 Task: Add a condition where "Hours since status category solved Is Nineteen" in unsolved tickets in your groups.
Action: Mouse moved to (162, 391)
Screenshot: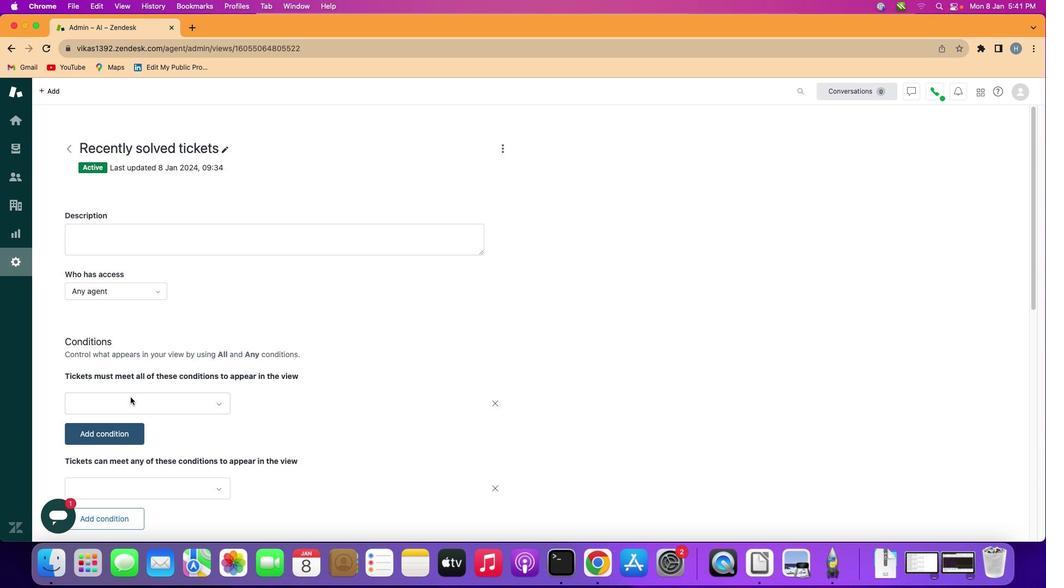 
Action: Mouse pressed left at (162, 391)
Screenshot: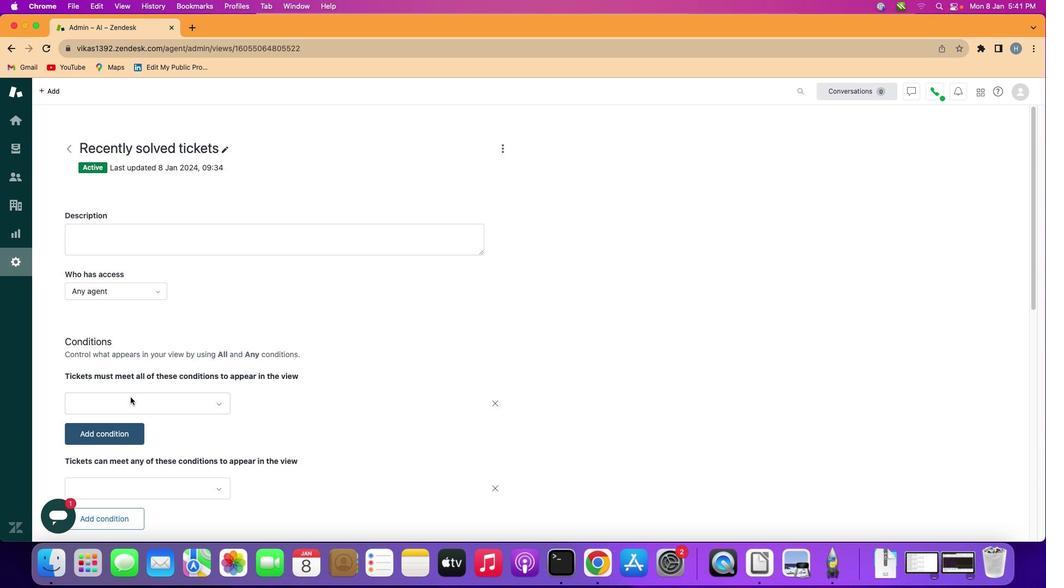 
Action: Mouse moved to (181, 392)
Screenshot: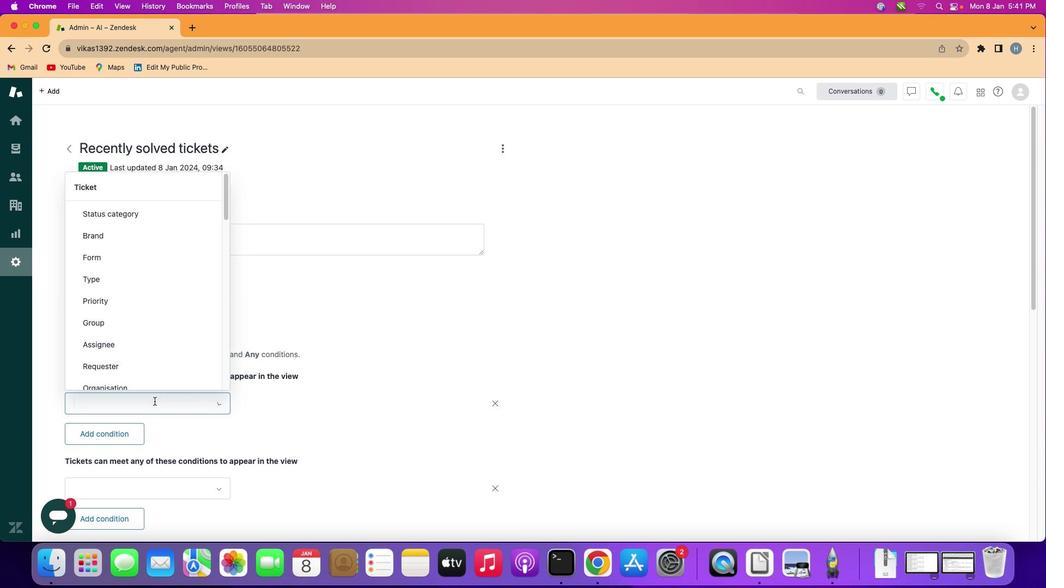 
Action: Mouse pressed left at (181, 392)
Screenshot: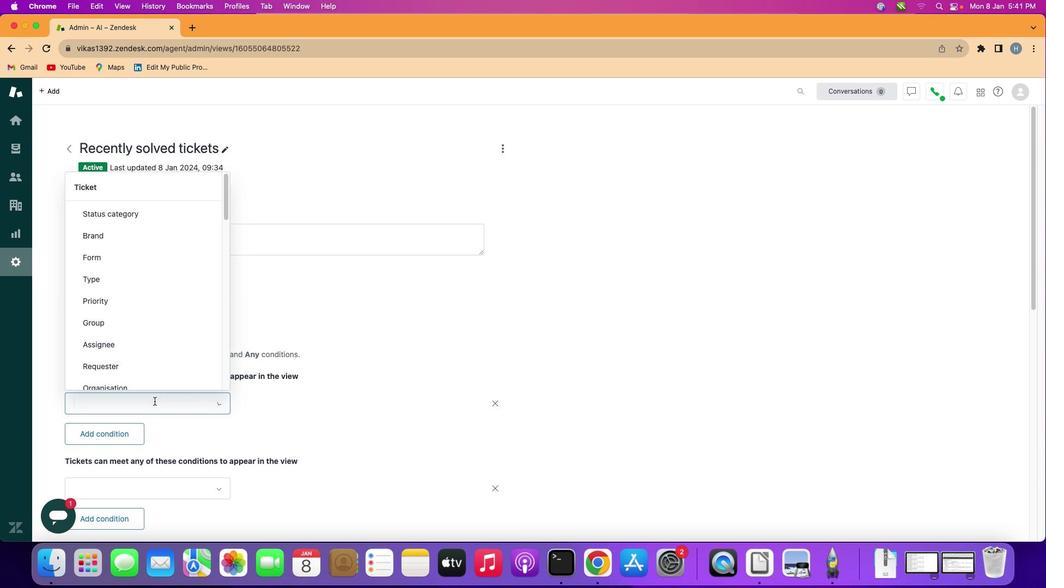 
Action: Mouse moved to (194, 366)
Screenshot: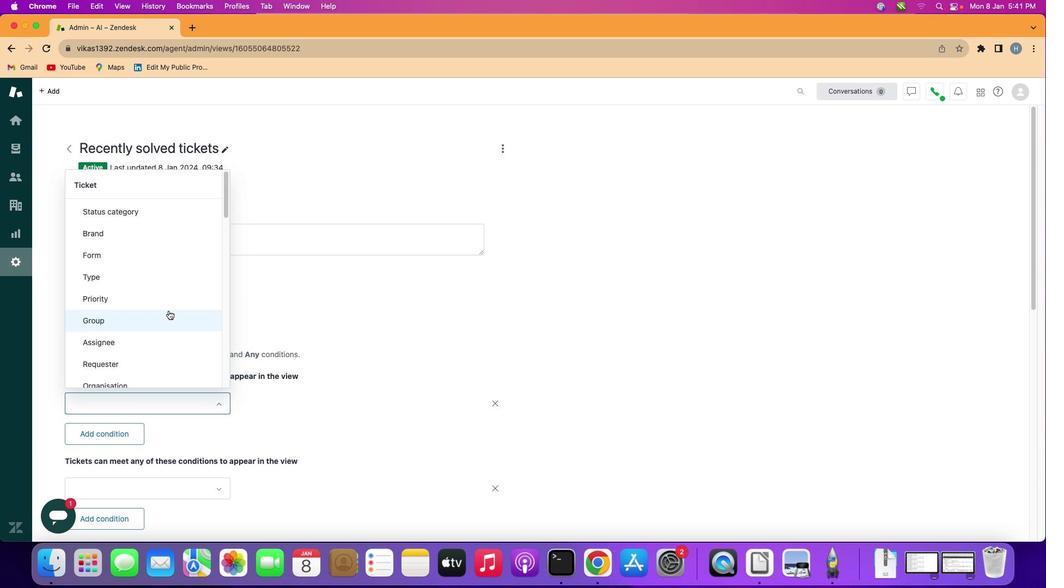 
Action: Mouse scrolled (194, 366) with delta (52, 276)
Screenshot: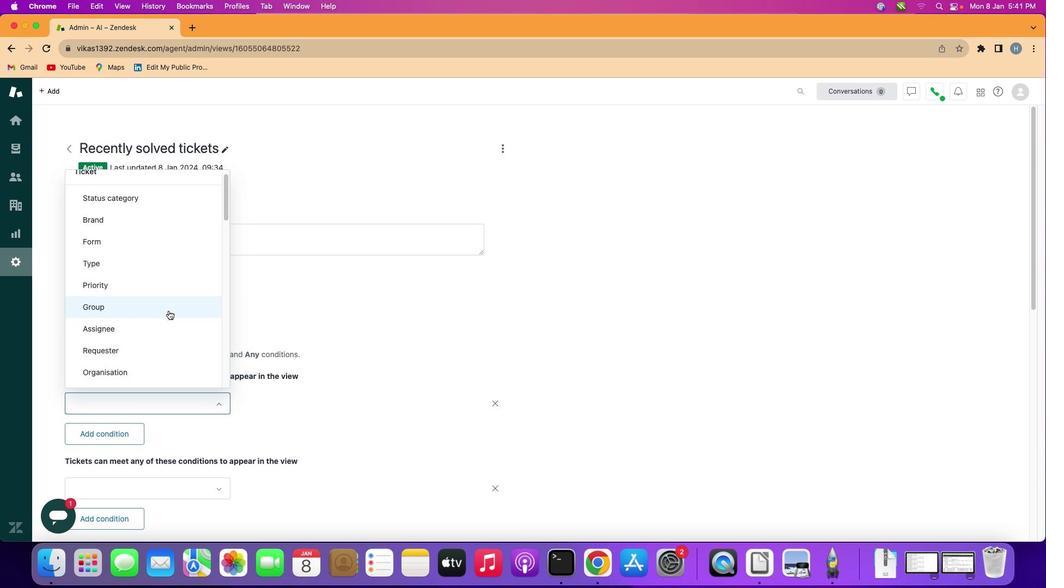 
Action: Mouse scrolled (194, 366) with delta (52, 276)
Screenshot: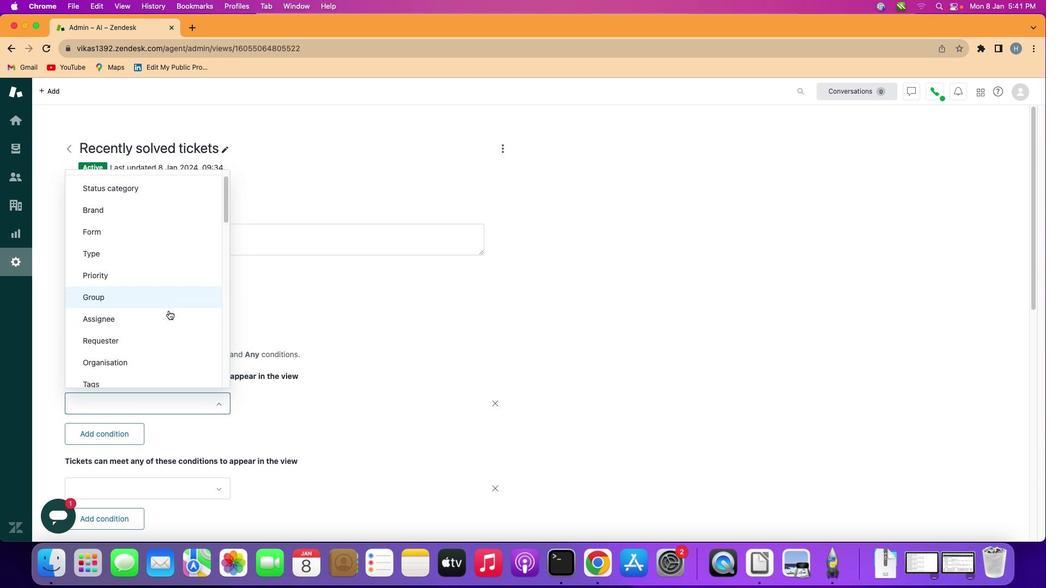 
Action: Mouse scrolled (194, 366) with delta (52, 276)
Screenshot: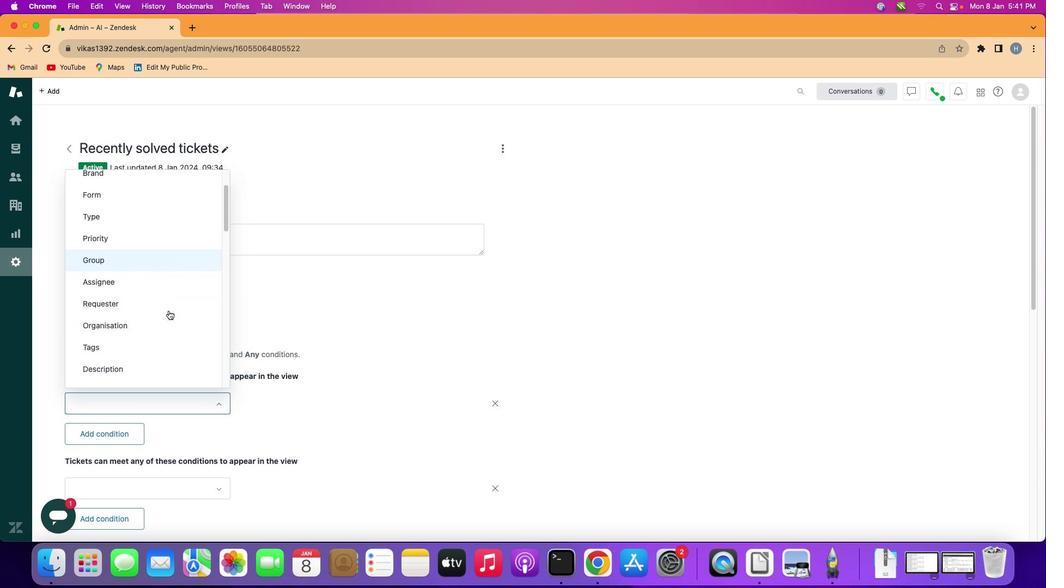 
Action: Mouse scrolled (194, 366) with delta (52, 276)
Screenshot: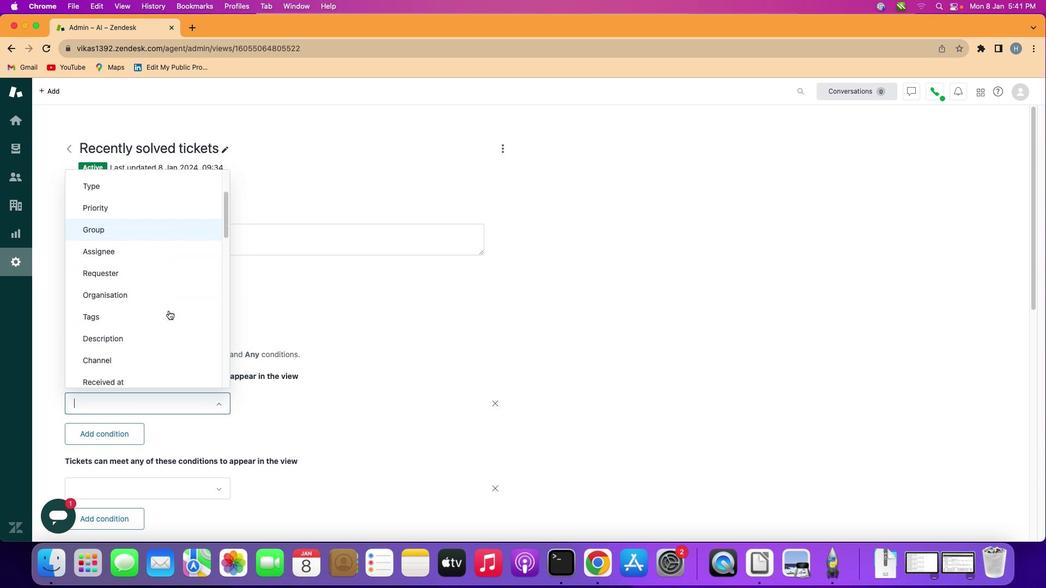 
Action: Mouse scrolled (194, 366) with delta (52, 276)
Screenshot: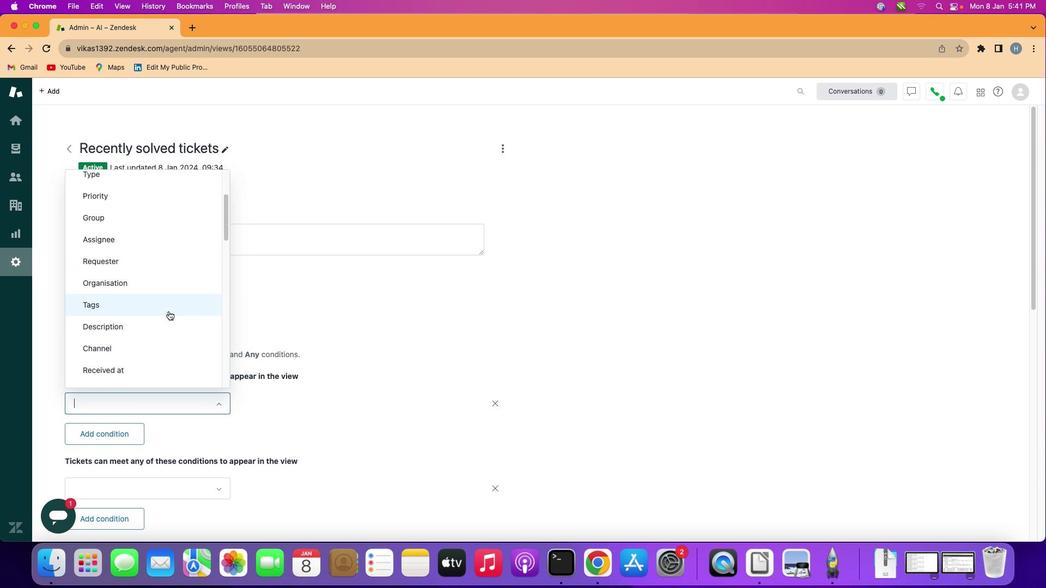 
Action: Mouse moved to (195, 366)
Screenshot: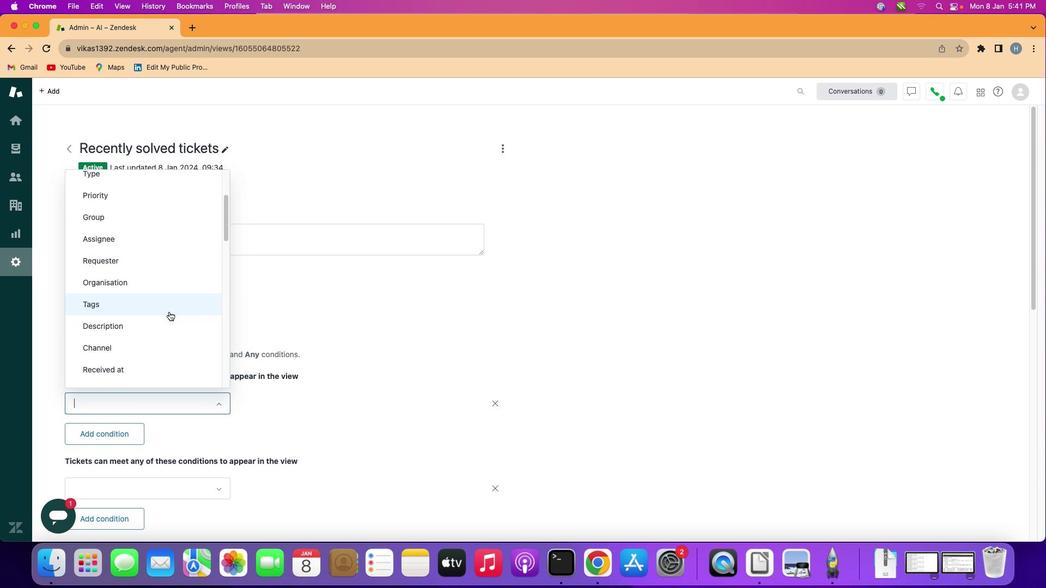 
Action: Mouse scrolled (195, 366) with delta (52, 276)
Screenshot: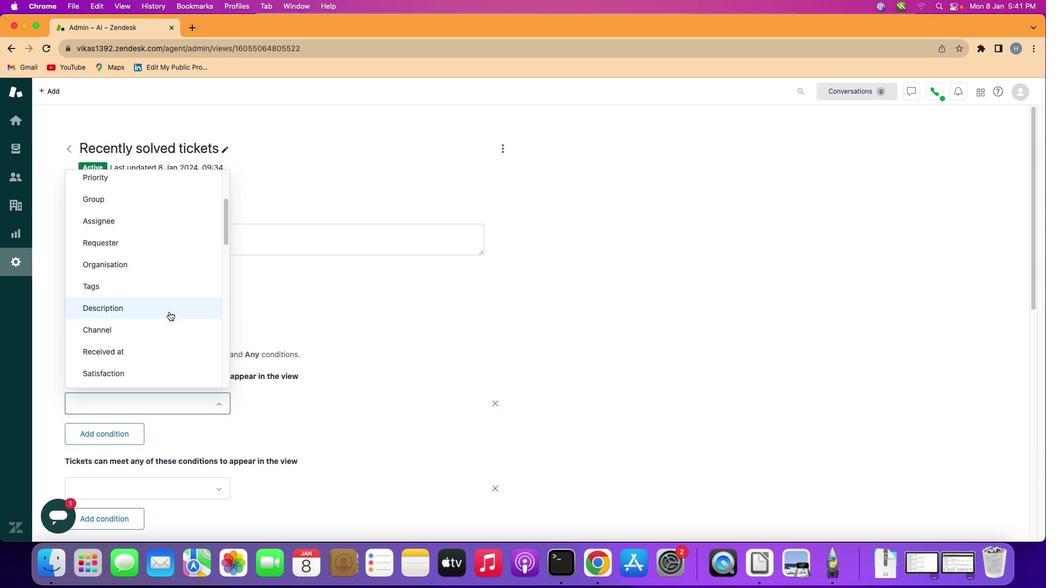 
Action: Mouse scrolled (195, 366) with delta (52, 276)
Screenshot: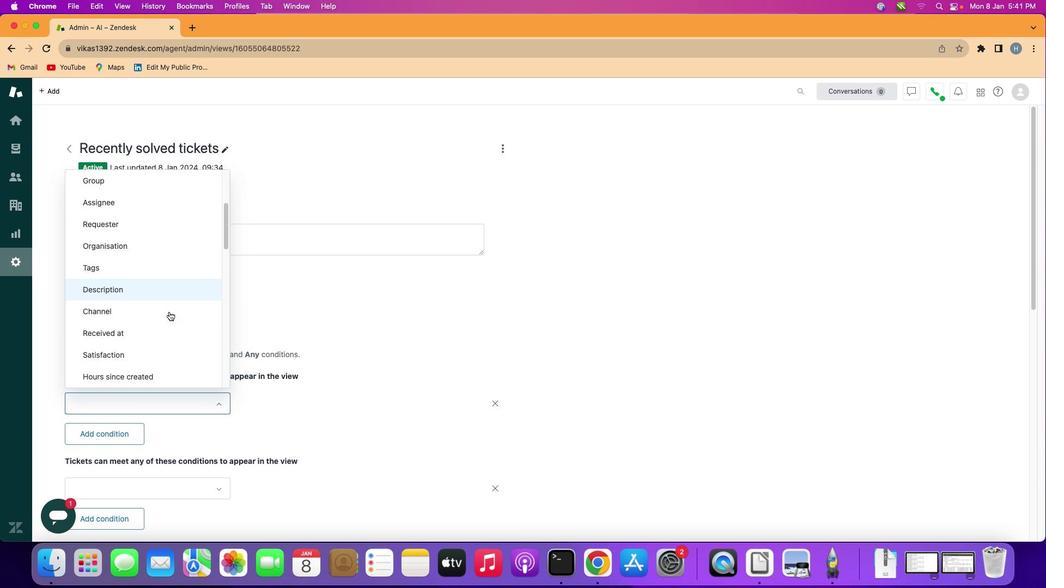 
Action: Mouse scrolled (195, 366) with delta (52, 276)
Screenshot: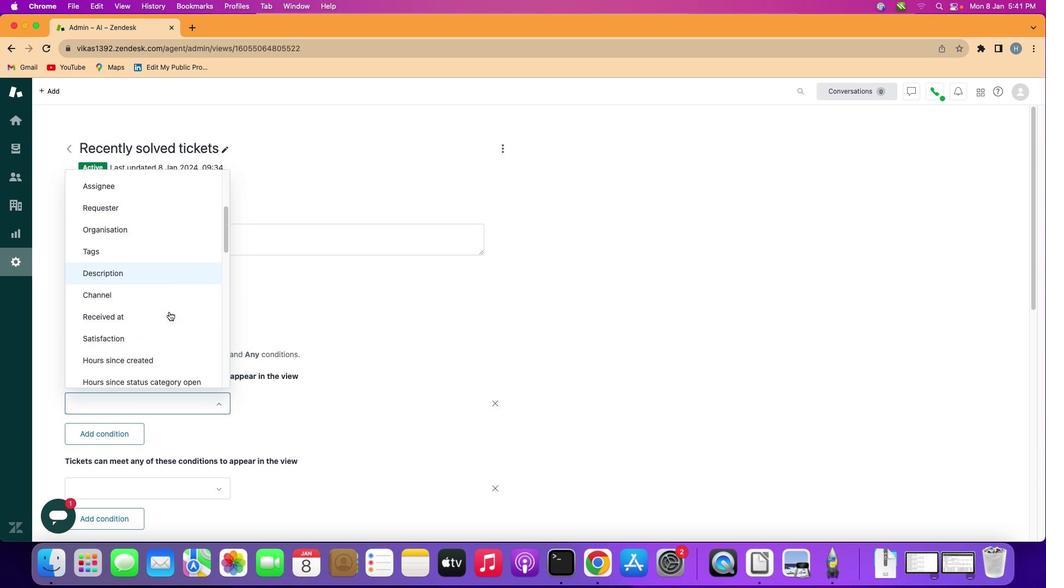 
Action: Mouse moved to (195, 366)
Screenshot: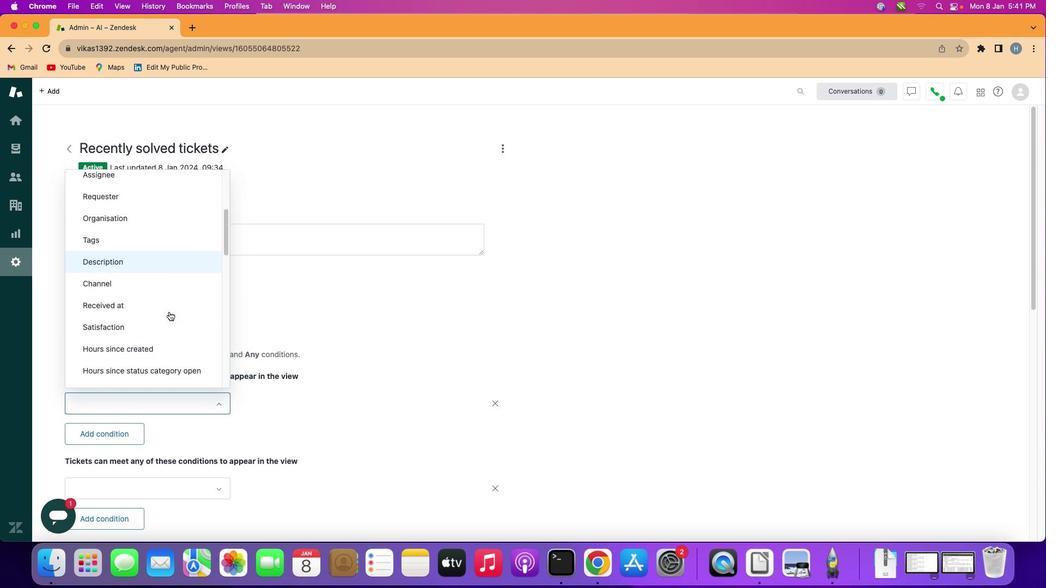 
Action: Mouse scrolled (195, 366) with delta (52, 276)
Screenshot: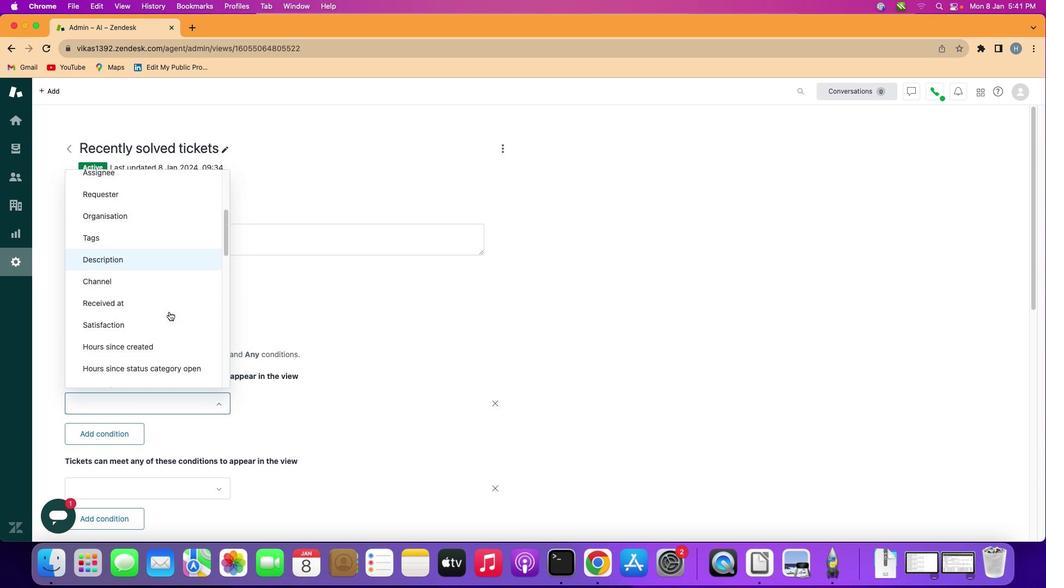 
Action: Mouse moved to (195, 366)
Screenshot: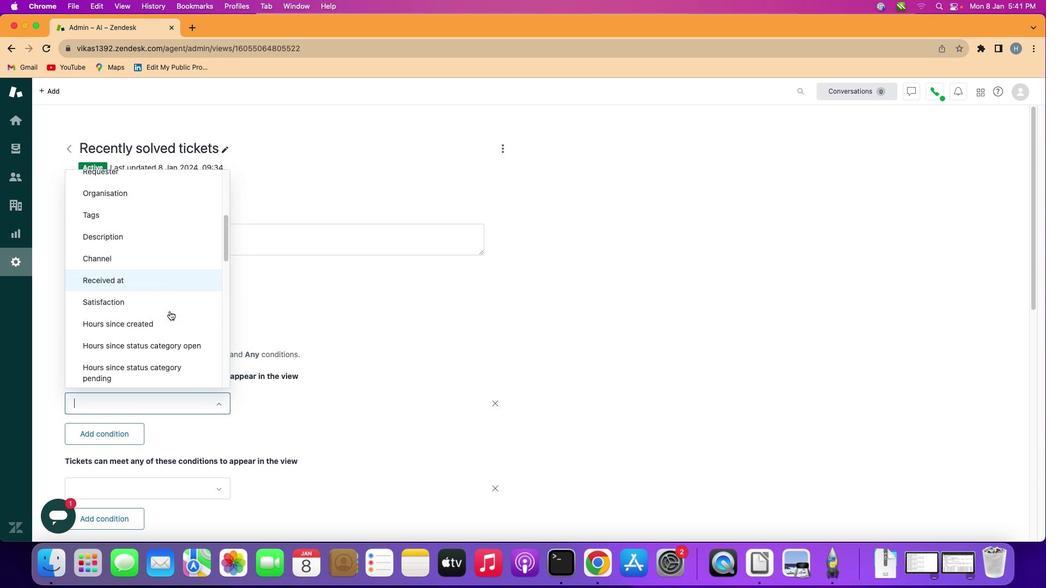 
Action: Mouse scrolled (195, 366) with delta (52, 276)
Screenshot: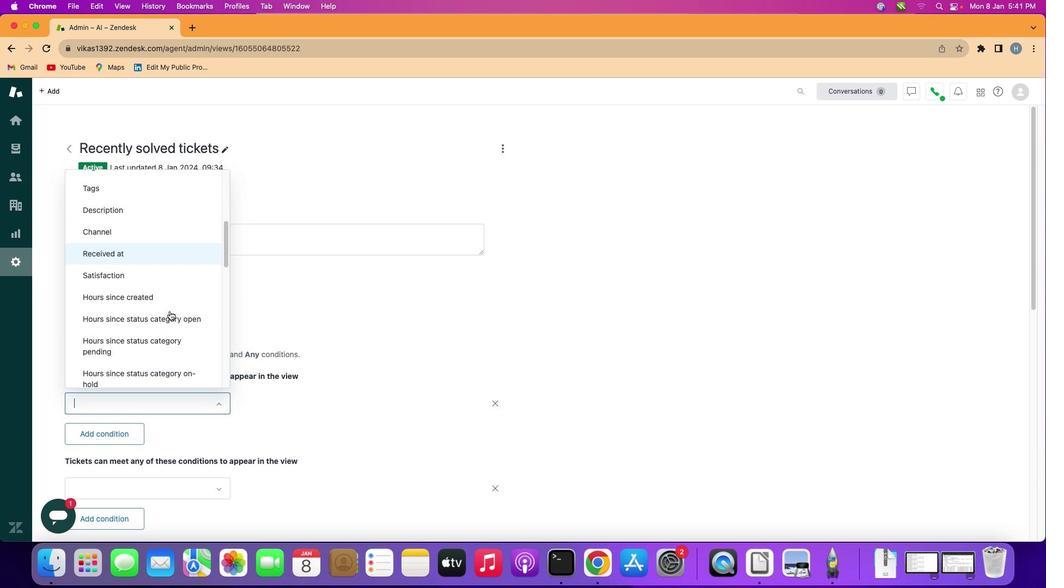 
Action: Mouse scrolled (195, 366) with delta (52, 276)
Screenshot: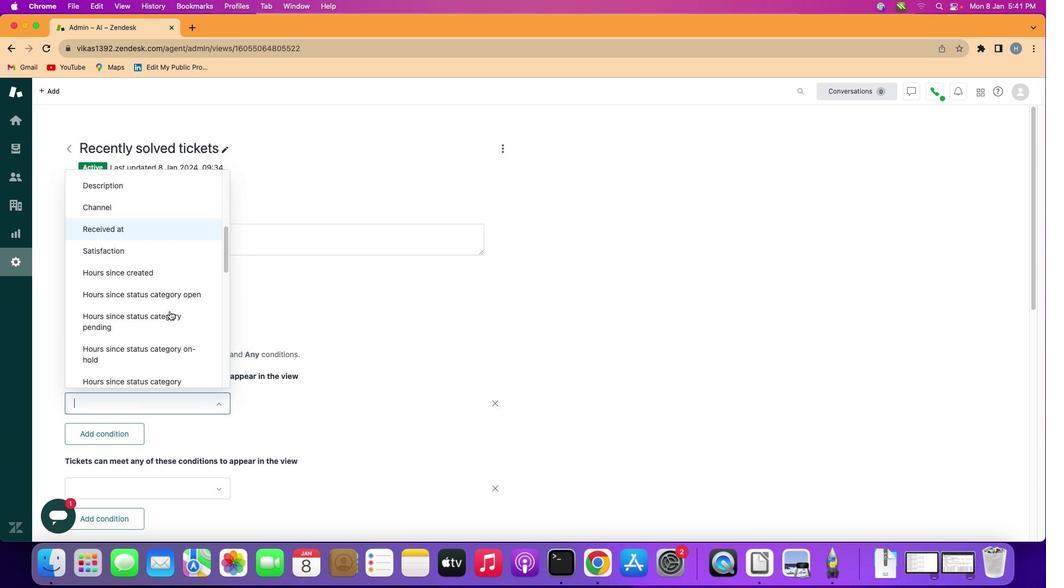 
Action: Mouse scrolled (195, 366) with delta (52, 276)
Screenshot: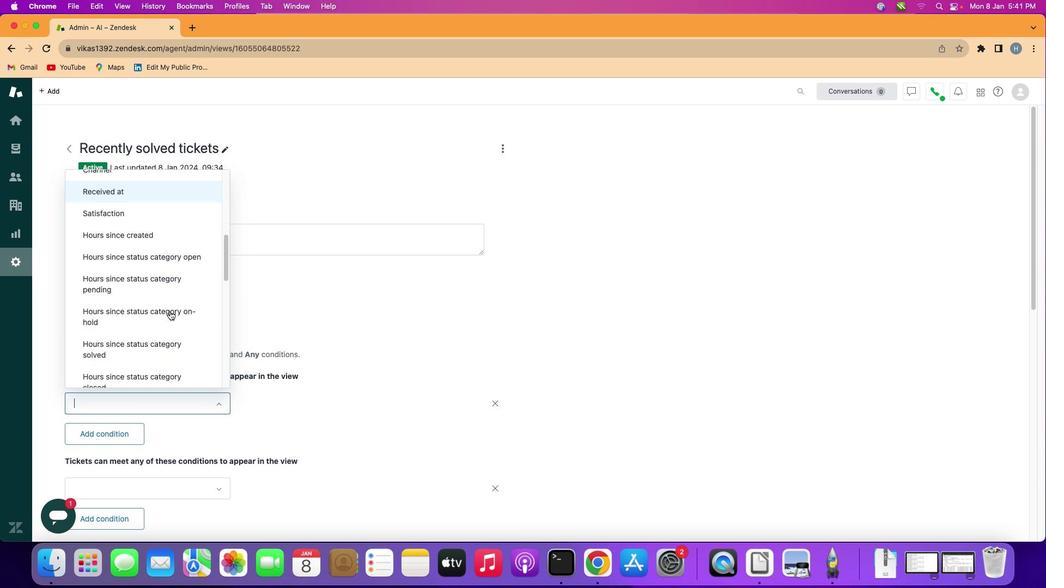 
Action: Mouse scrolled (195, 366) with delta (52, 276)
Screenshot: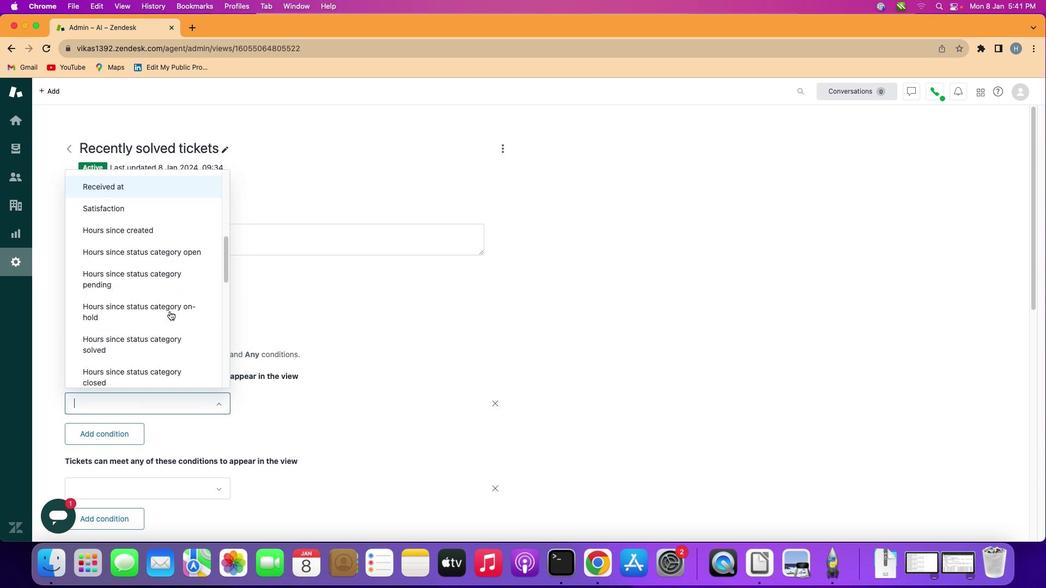 
Action: Mouse scrolled (195, 366) with delta (52, 276)
Screenshot: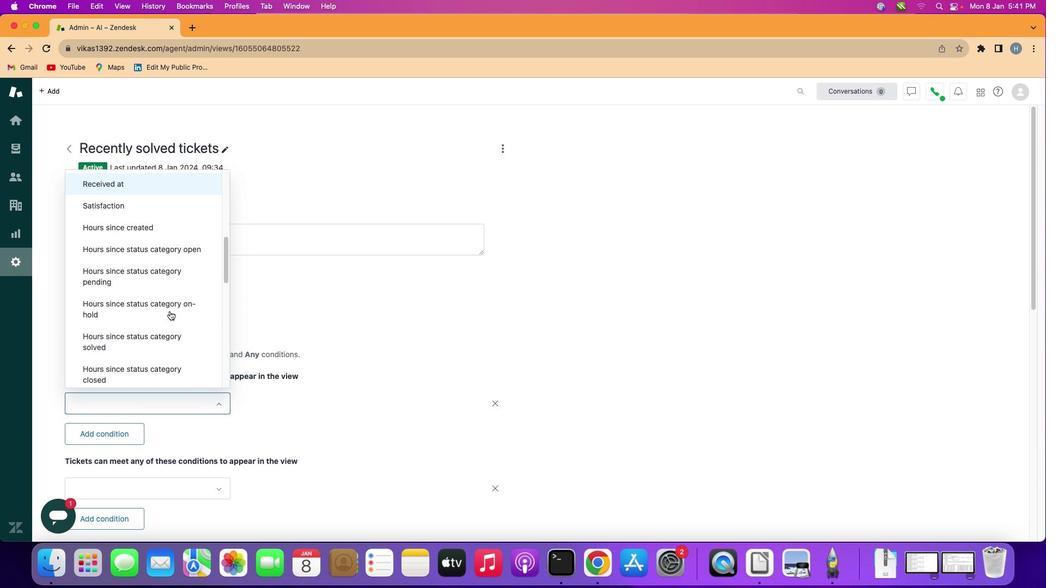
Action: Mouse scrolled (195, 366) with delta (52, 276)
Screenshot: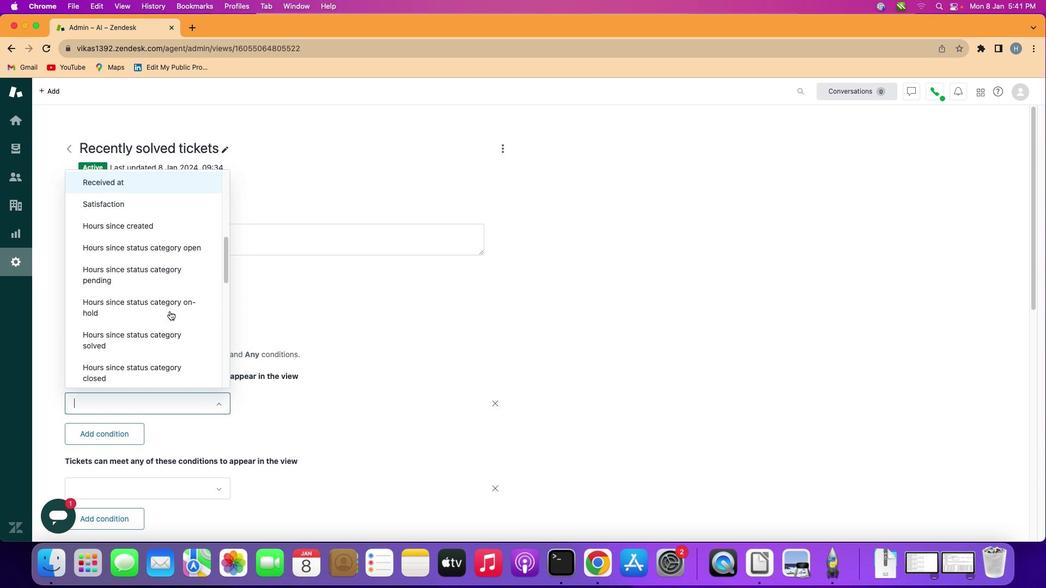 
Action: Mouse moved to (195, 366)
Screenshot: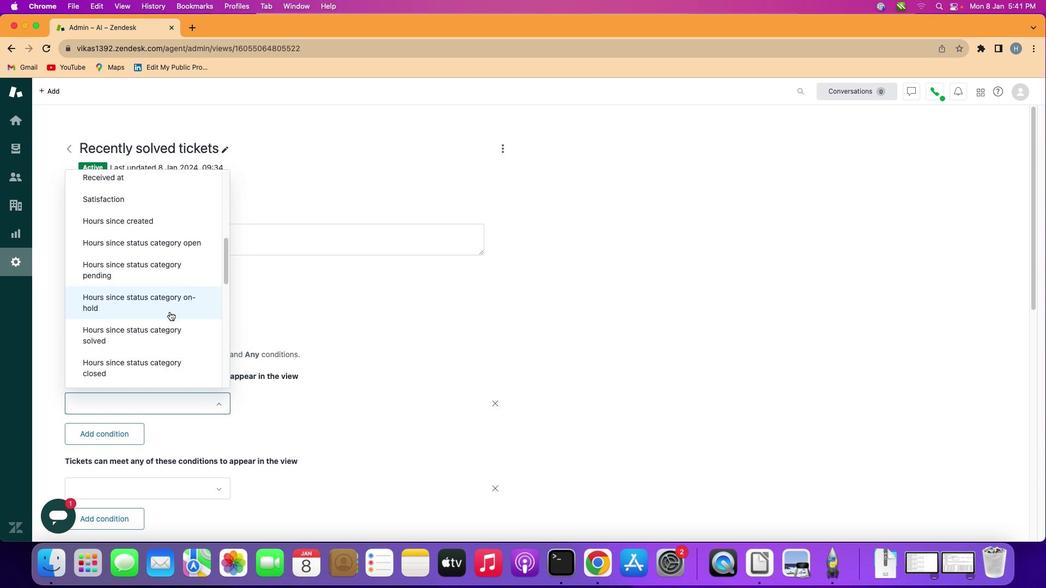 
Action: Mouse scrolled (195, 366) with delta (52, 276)
Screenshot: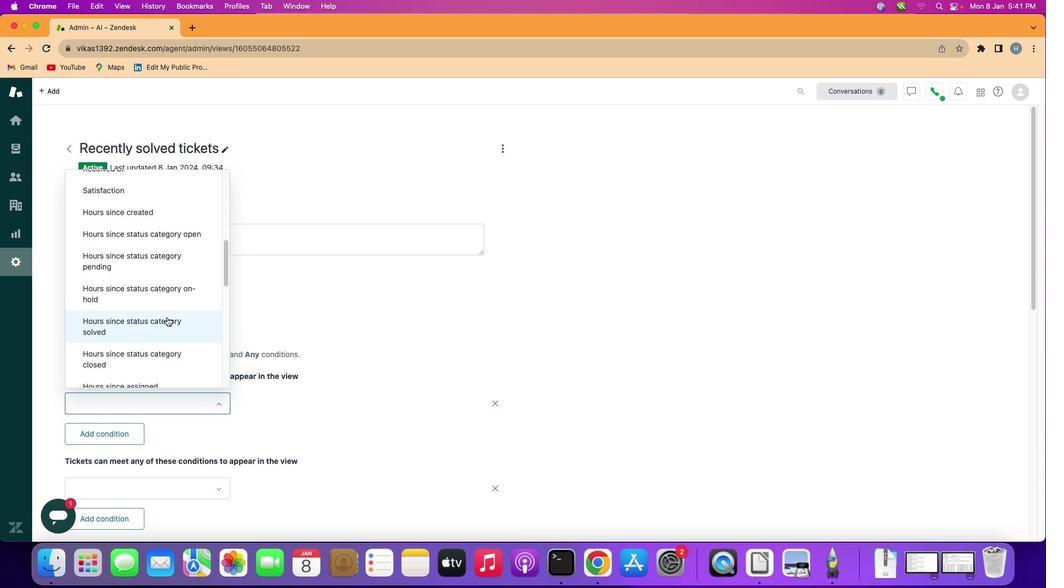 
Action: Mouse scrolled (195, 366) with delta (52, 276)
Screenshot: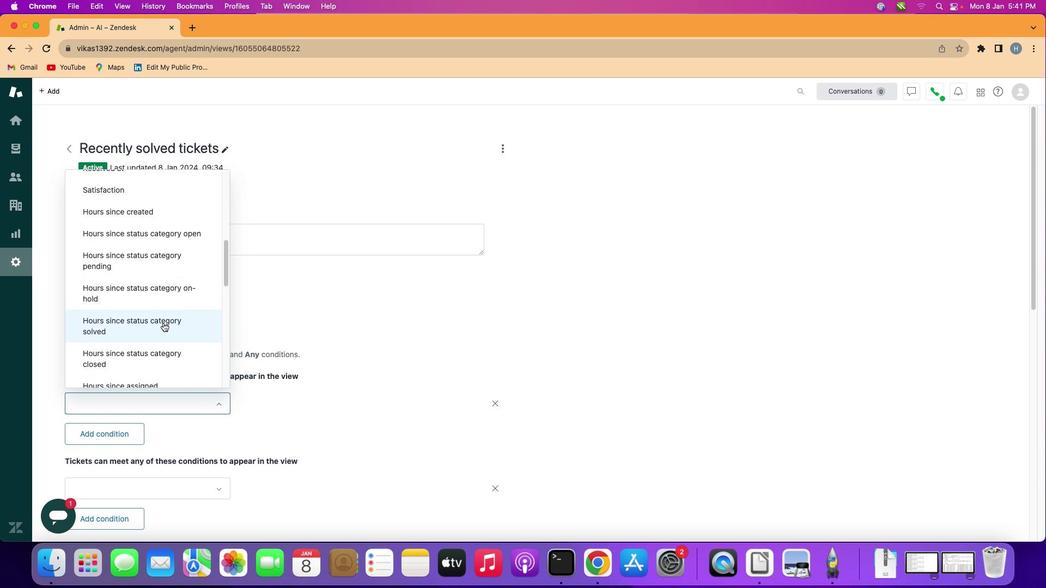 
Action: Mouse moved to (190, 369)
Screenshot: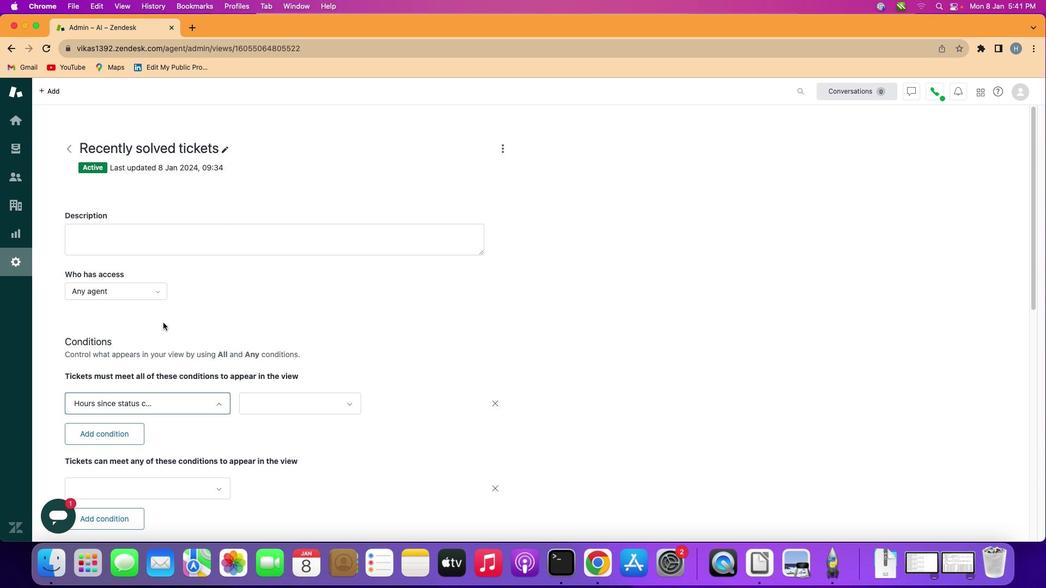 
Action: Mouse pressed left at (190, 369)
Screenshot: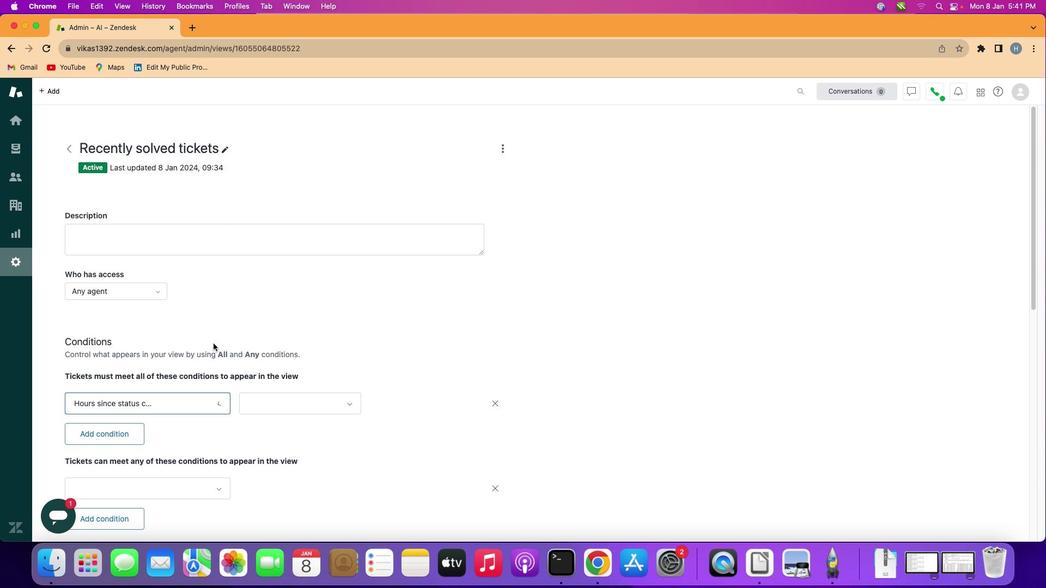 
Action: Mouse moved to (342, 391)
Screenshot: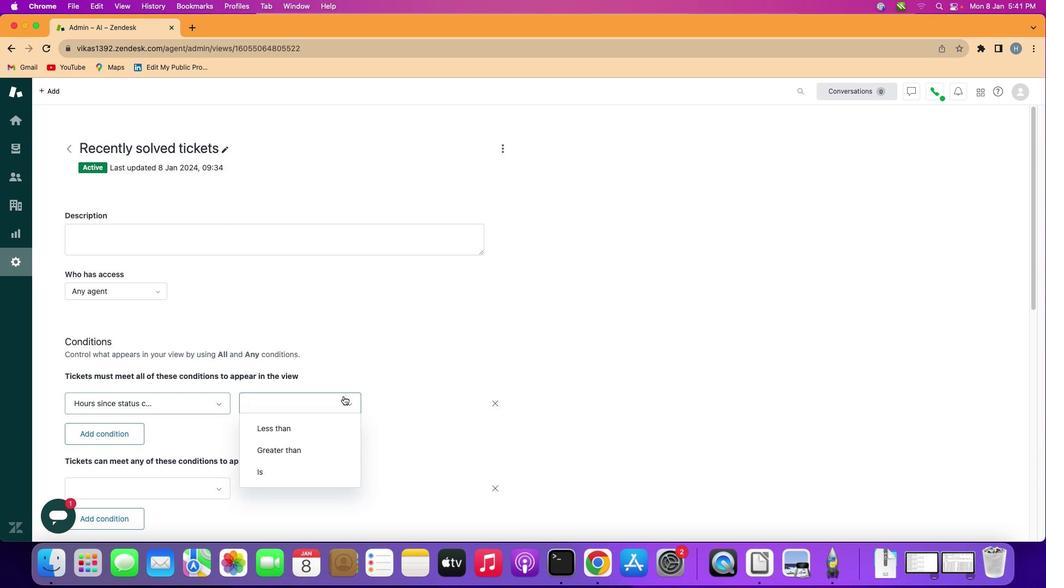 
Action: Mouse pressed left at (342, 391)
Screenshot: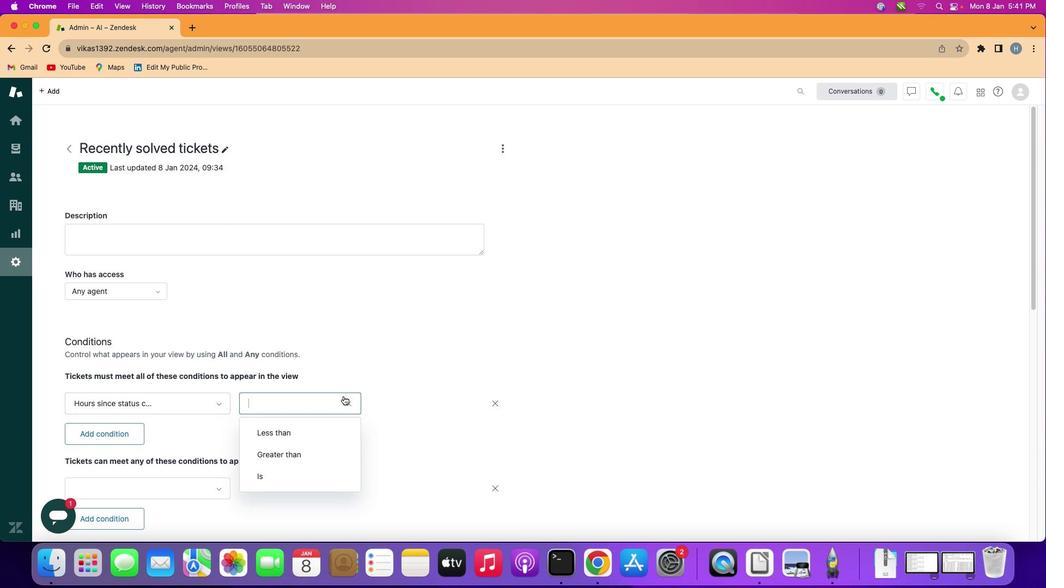 
Action: Mouse moved to (289, 413)
Screenshot: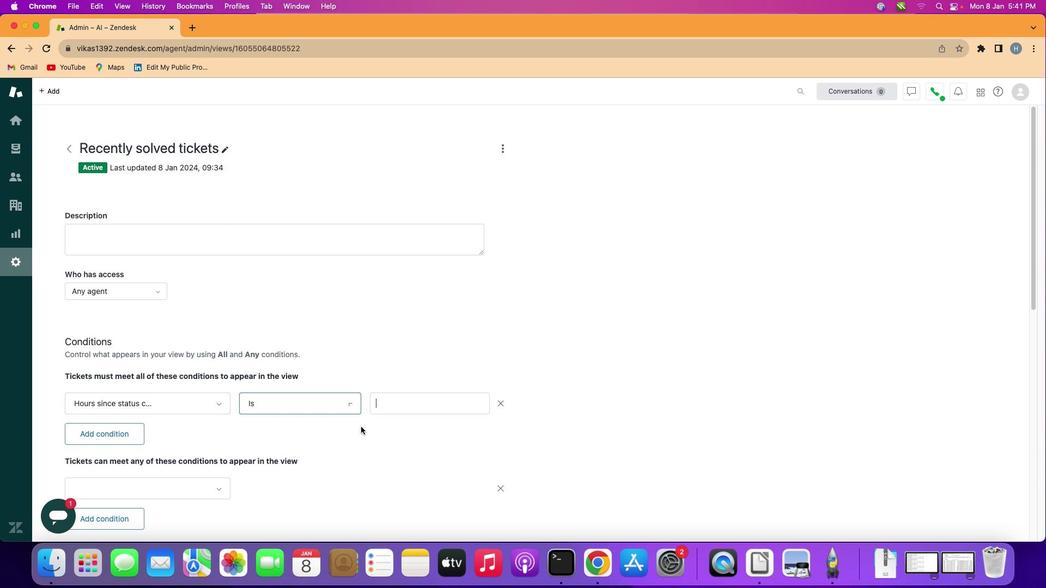 
Action: Mouse pressed left at (289, 413)
Screenshot: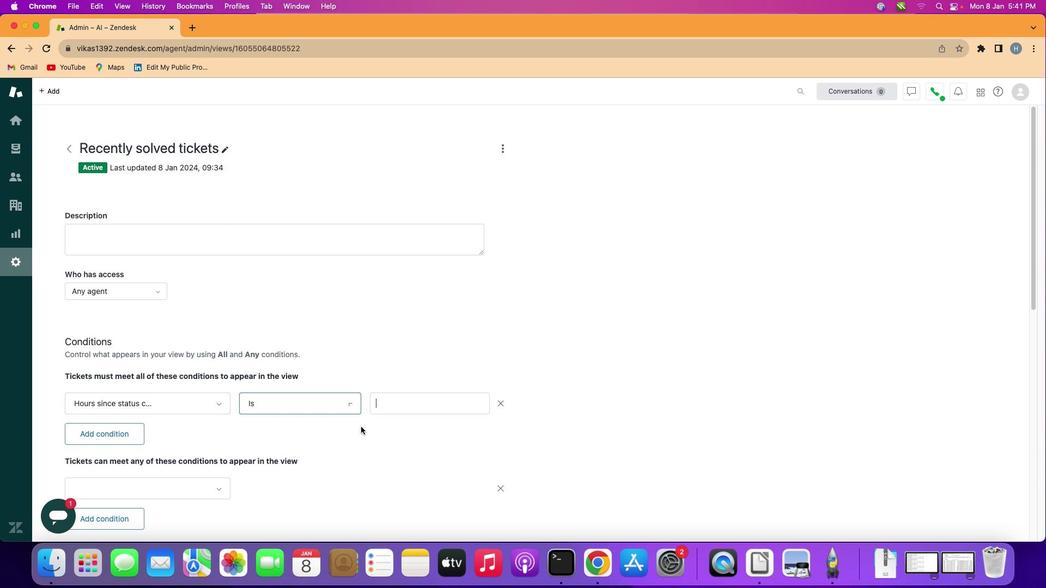 
Action: Mouse moved to (386, 393)
Screenshot: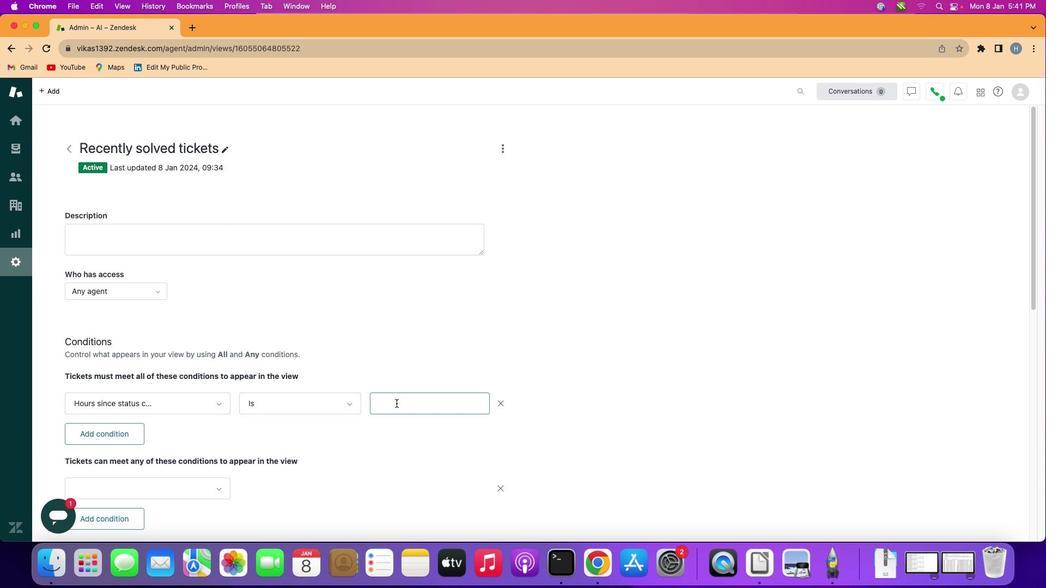 
Action: Mouse pressed left at (386, 393)
Screenshot: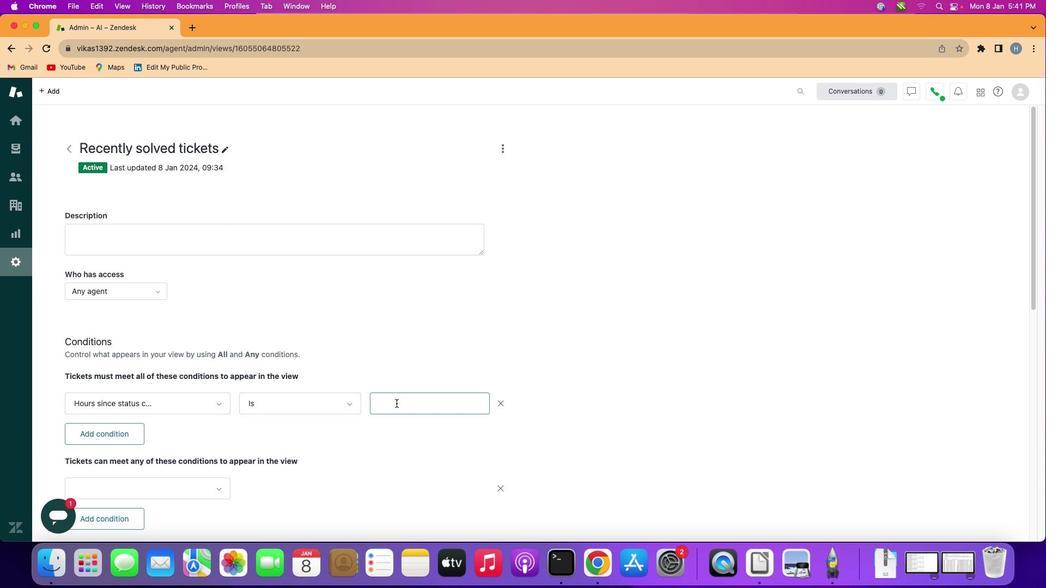 
Action: Key pressed Key.shift'N''i''n''e''t''e''e''n'
Screenshot: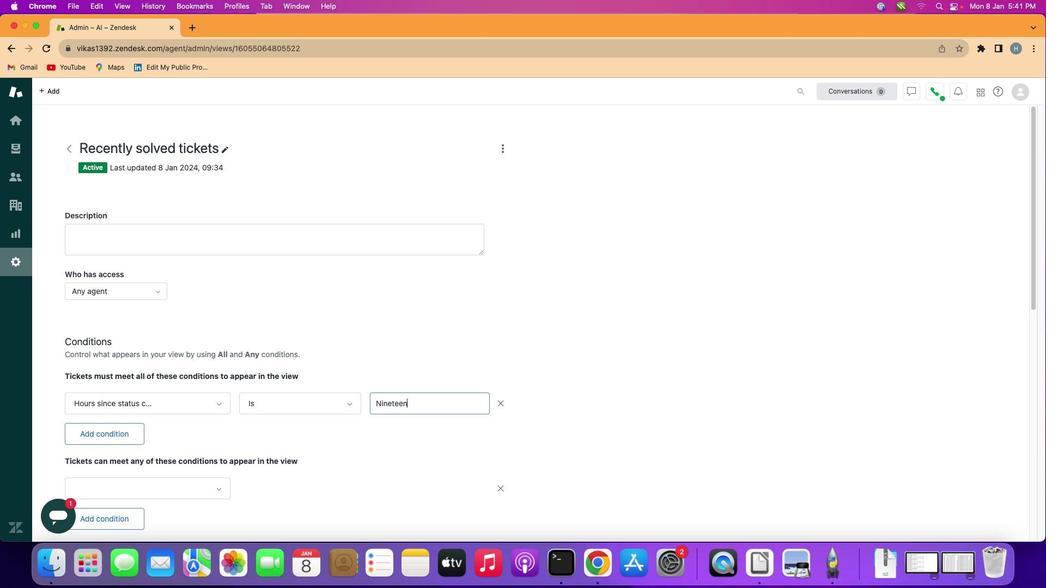 
Action: Mouse moved to (423, 400)
Screenshot: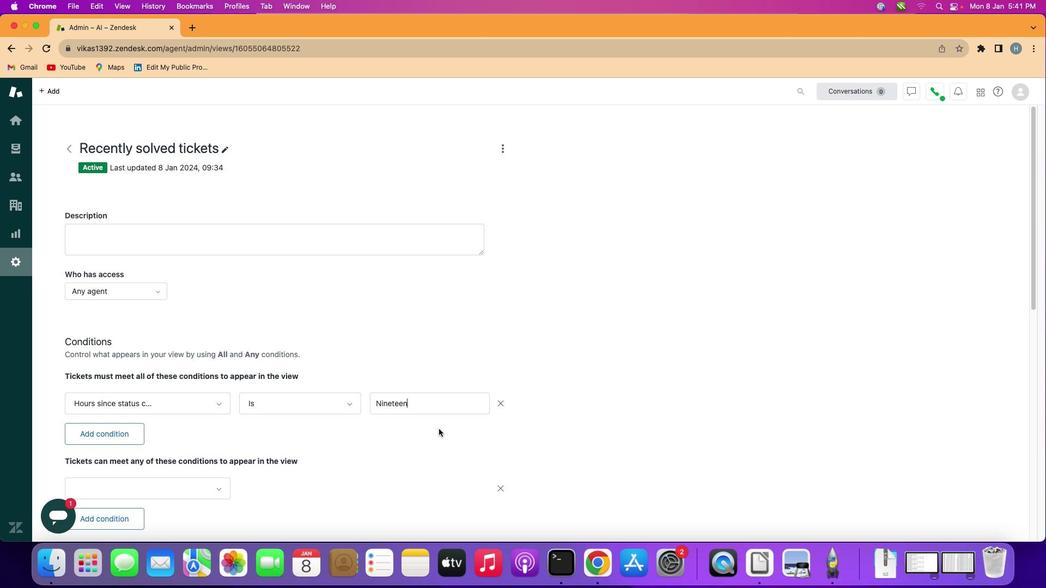 
Action: Mouse pressed left at (423, 400)
Screenshot: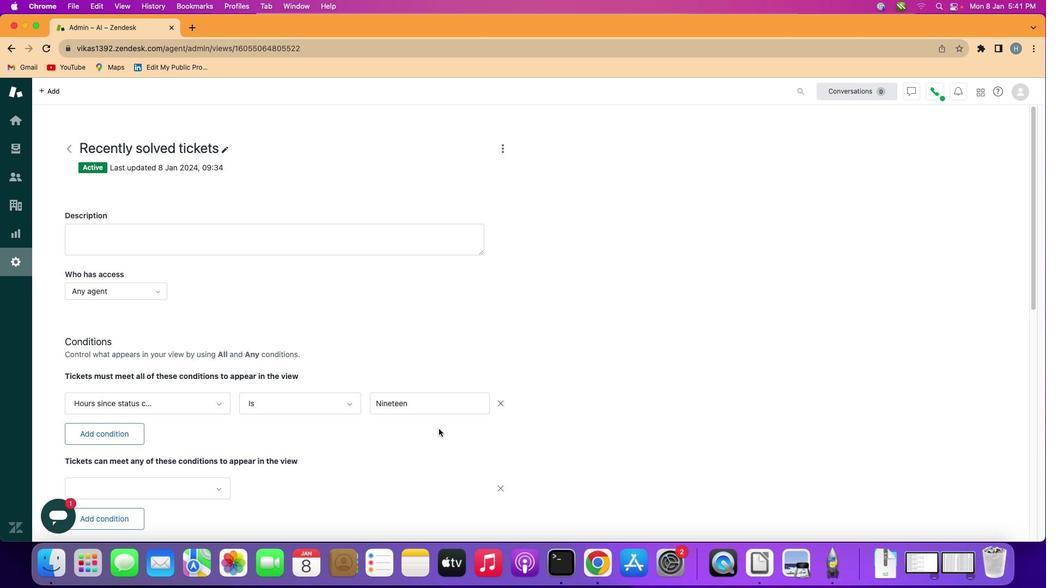 
Action: Mouse moved to (422, 400)
Screenshot: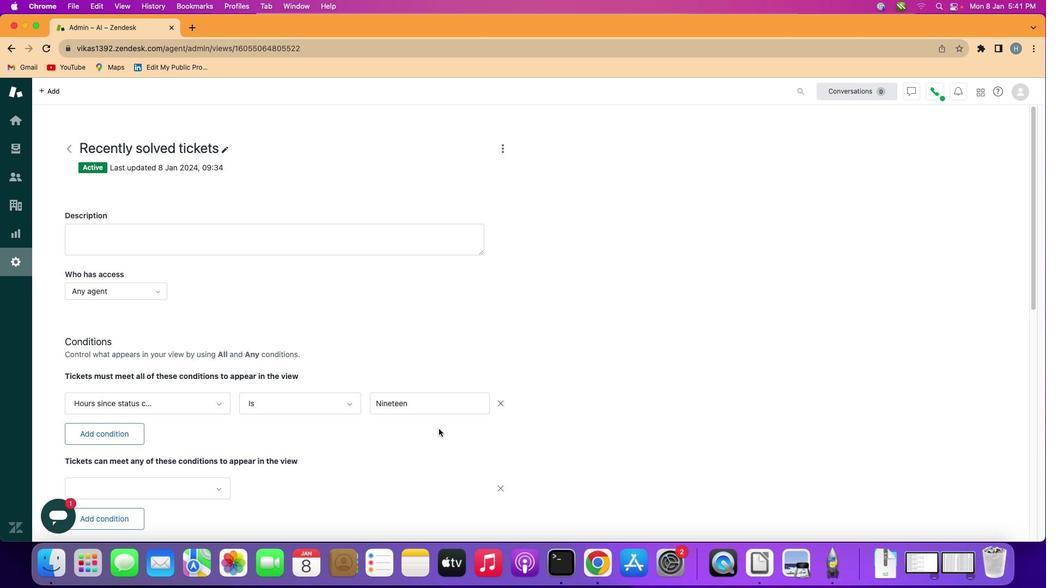 
